 Task: Open the event Second Sales Performance Analysis and Improvement Planning on '2023/10/19', change the date to 2023/12/04, change the font style of the description to Tahoma, set the availability to Free, insert an emoji Earth, logged in from the account softage.10@softage.net and add another guest for the event, softage.3@softage.net. Change the alignment of the event description to Align left.Change the font color of the description to Light Red and select an event charm, 
Action: Mouse moved to (294, 128)
Screenshot: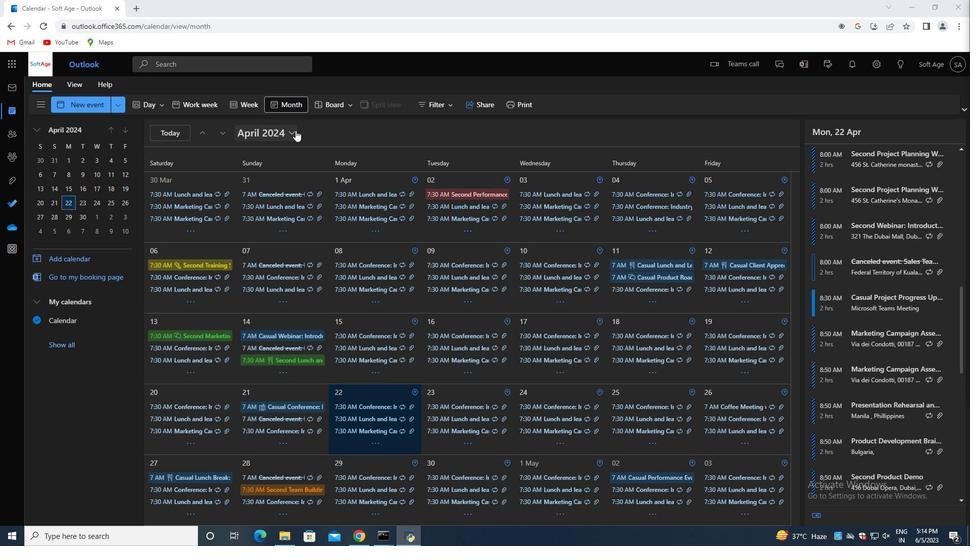 
Action: Mouse pressed left at (294, 128)
Screenshot: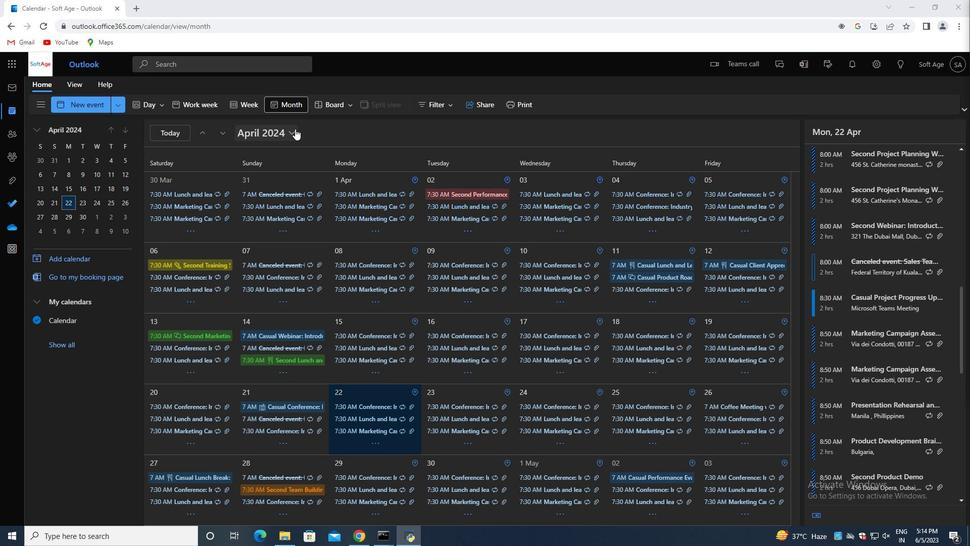 
Action: Mouse moved to (322, 155)
Screenshot: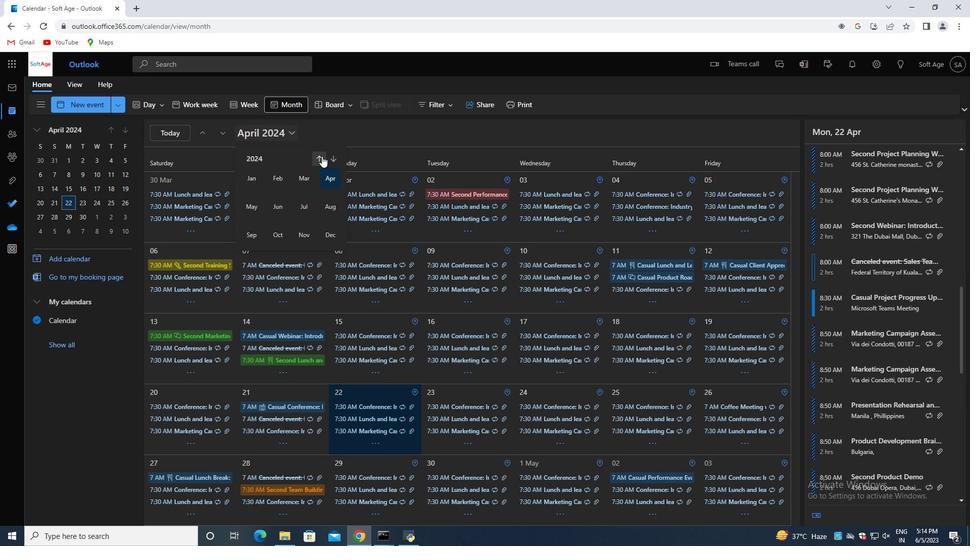 
Action: Mouse pressed left at (322, 155)
Screenshot: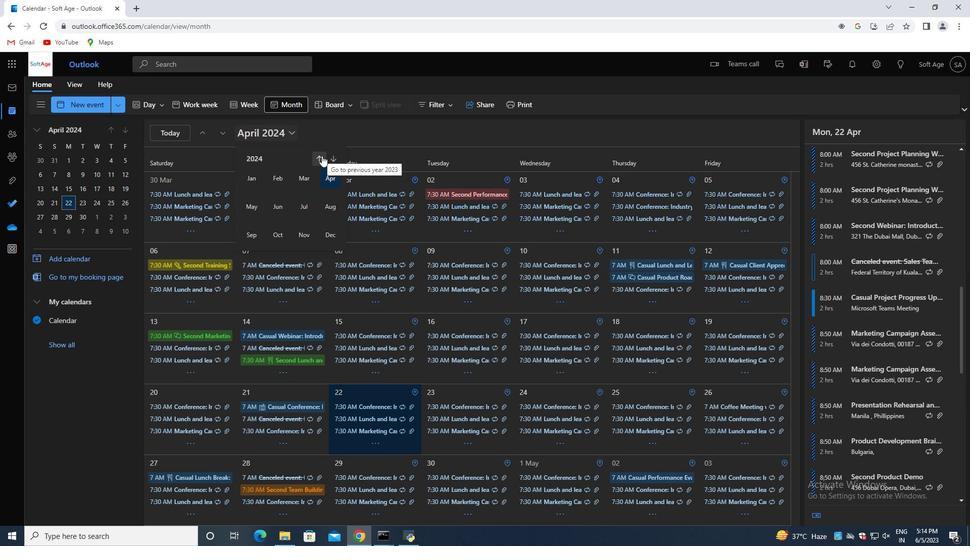 
Action: Mouse moved to (328, 234)
Screenshot: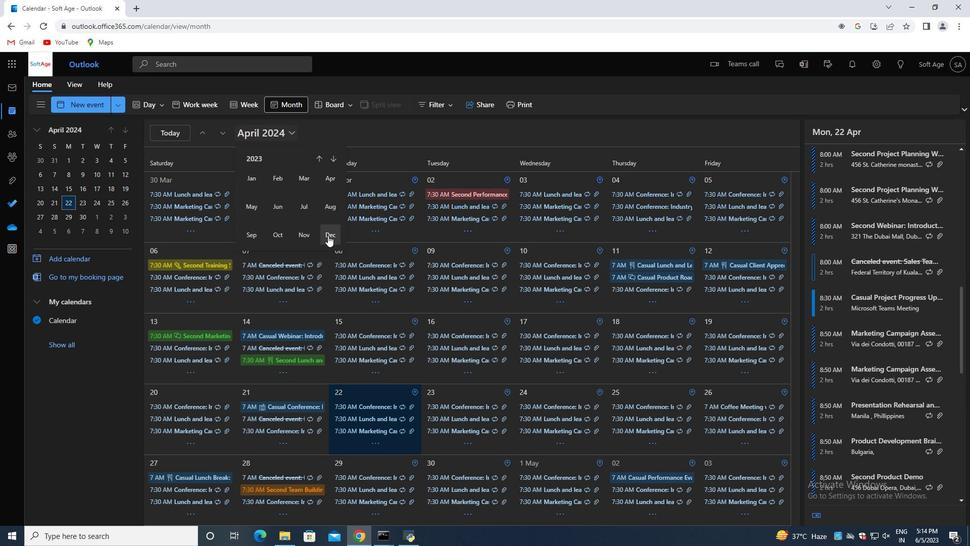 
Action: Mouse pressed left at (328, 234)
Screenshot: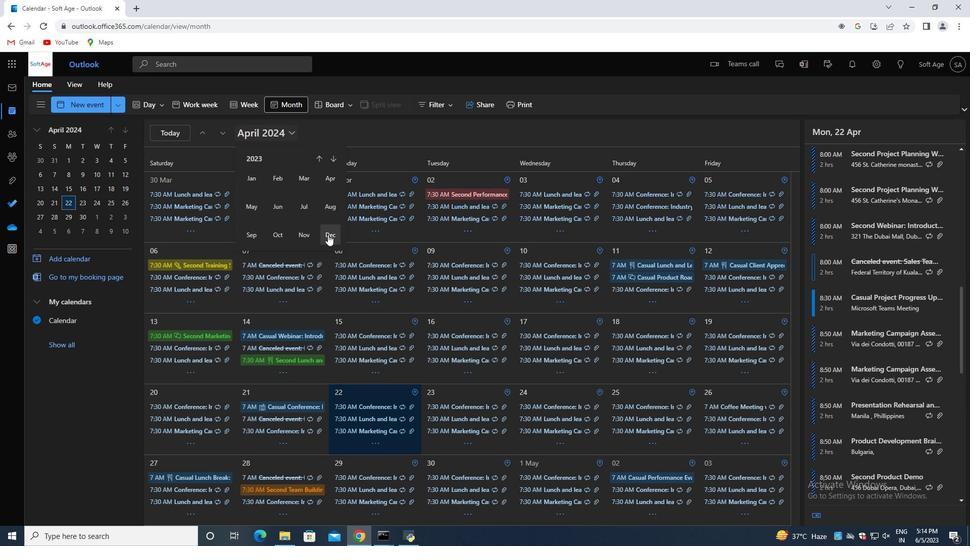 
Action: Mouse moved to (377, 235)
Screenshot: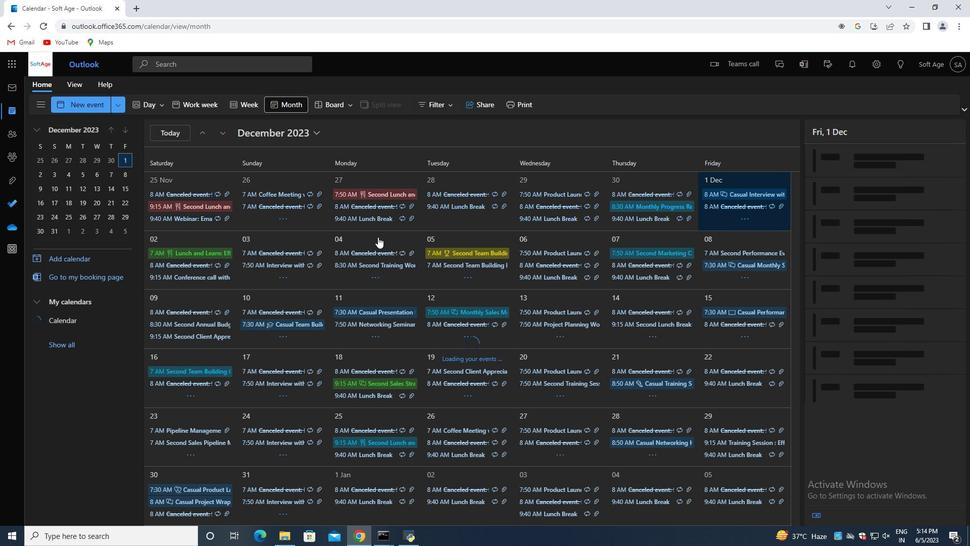 
Action: Mouse pressed left at (377, 235)
Screenshot: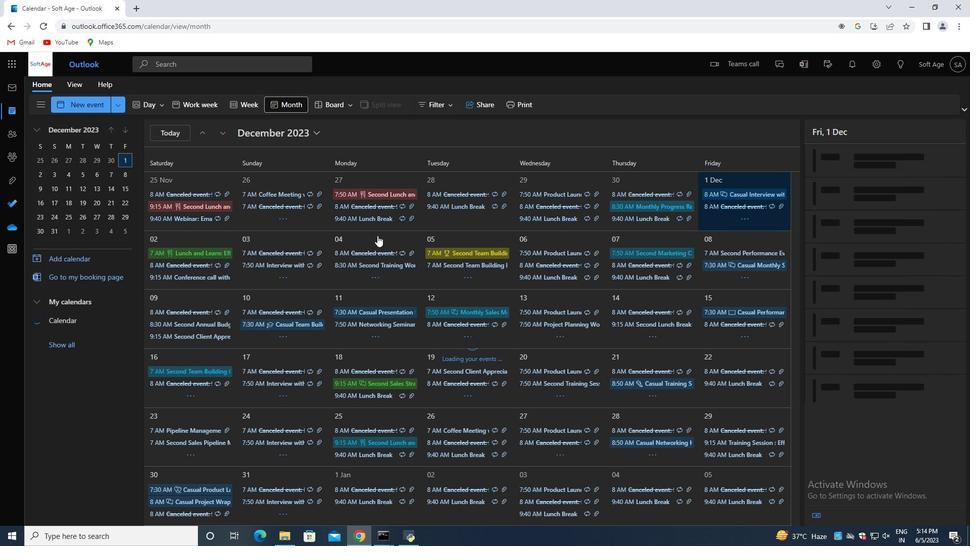 
Action: Mouse moved to (357, 273)
Screenshot: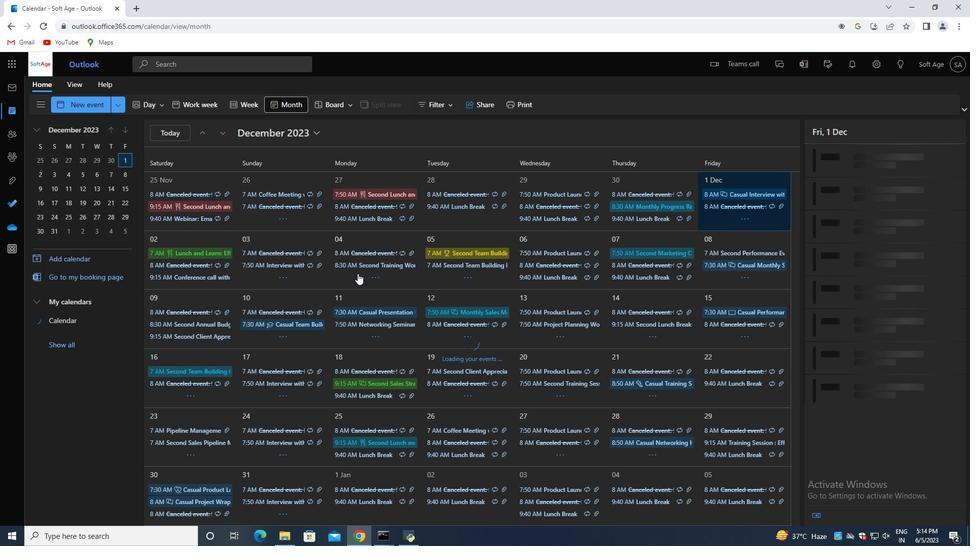 
Action: Mouse pressed left at (357, 273)
Screenshot: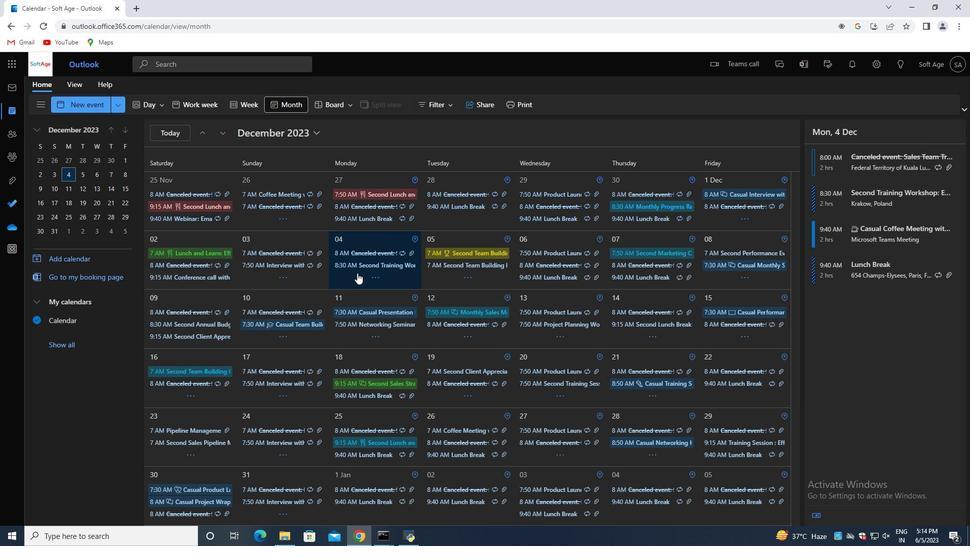 
Action: Mouse moved to (356, 273)
Screenshot: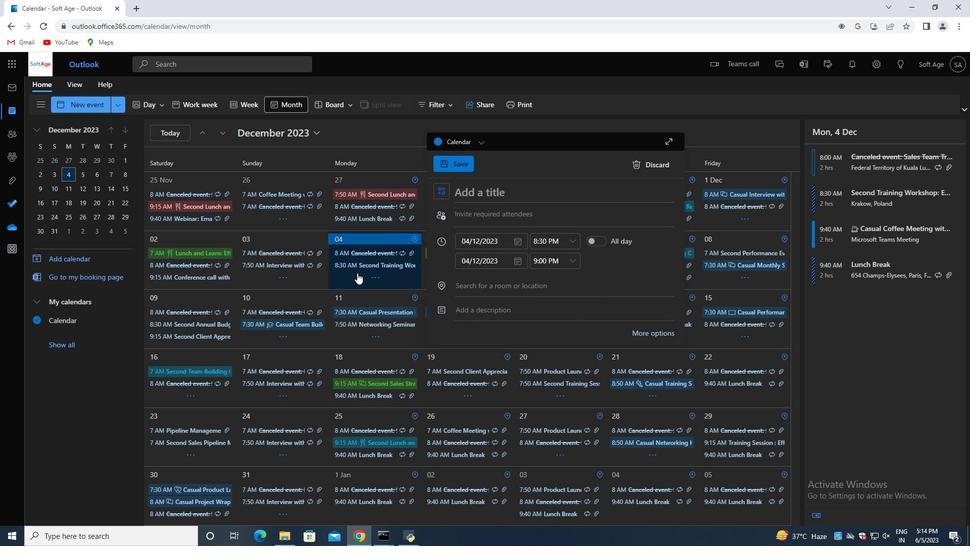 
Action: Mouse pressed left at (356, 273)
Screenshot: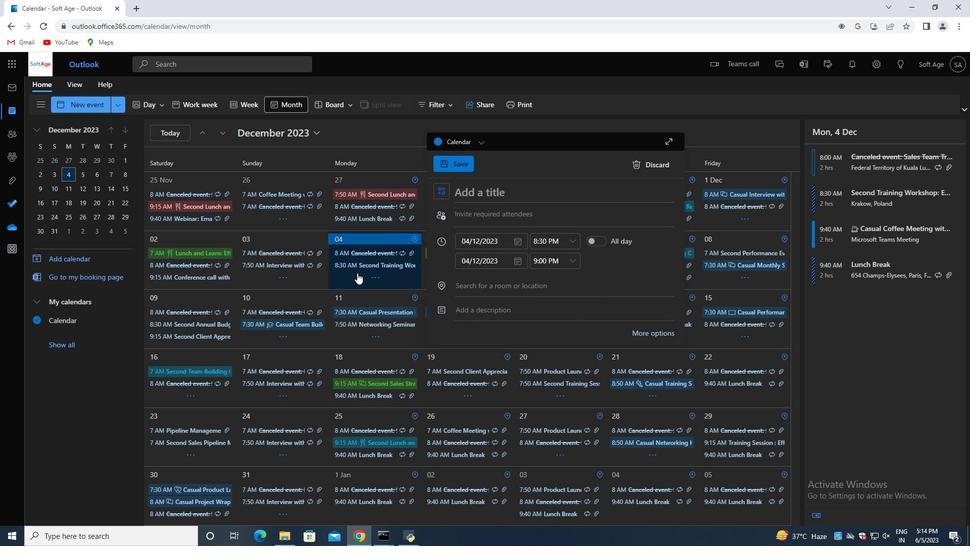 
Action: Mouse moved to (901, 249)
Screenshot: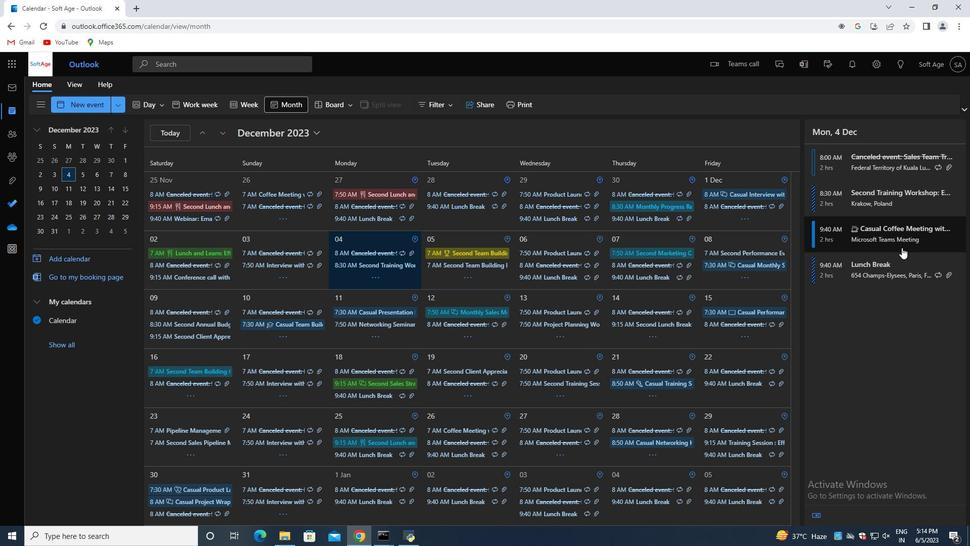 
